 Task: Send an email with the signature Autumn Baker with the subject 'Vacation request' and the message 'Please let me know if you have any questions or concerns.' from softage.1@softage.net to softage.8@softage.net,  softage.1@softage.net and softage.9@softage.net with CC to softage.10@softage.net with an attached document Marketing_strategy.pptx
Action: Key pressed n
Screenshot: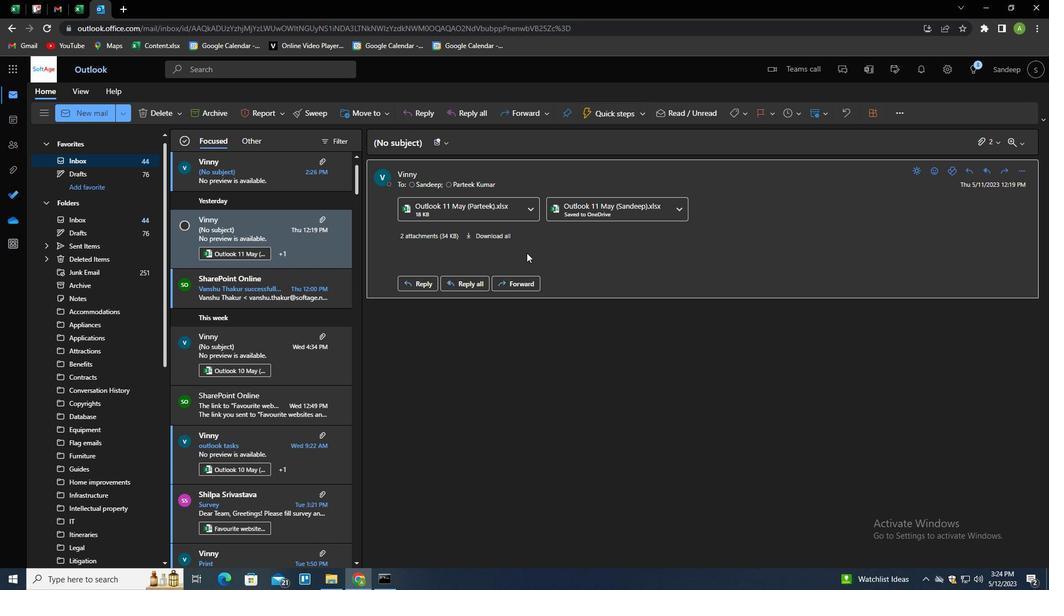 
Action: Mouse moved to (733, 115)
Screenshot: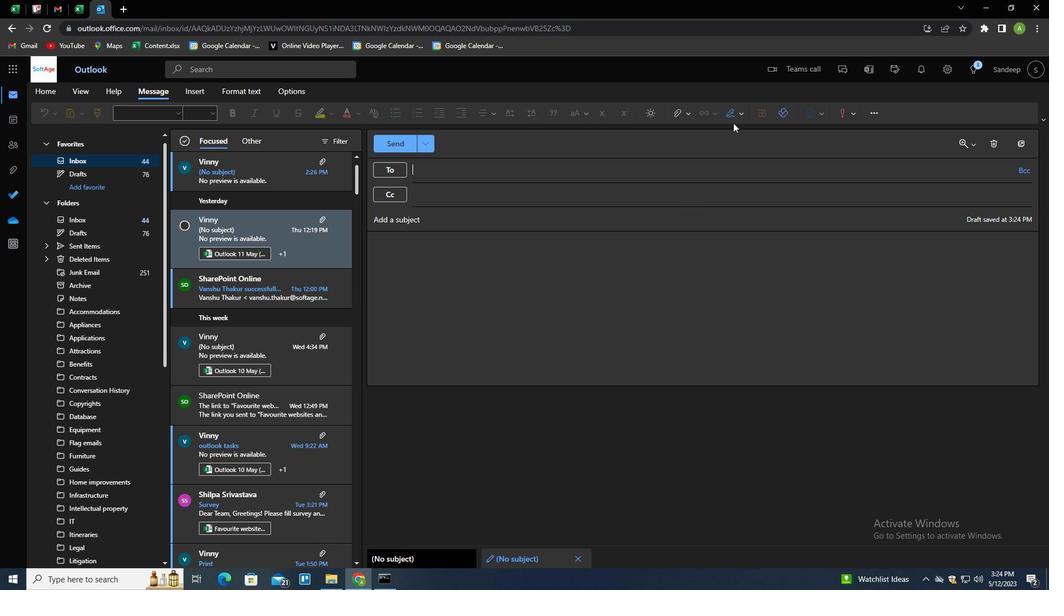 
Action: Mouse pressed left at (733, 115)
Screenshot: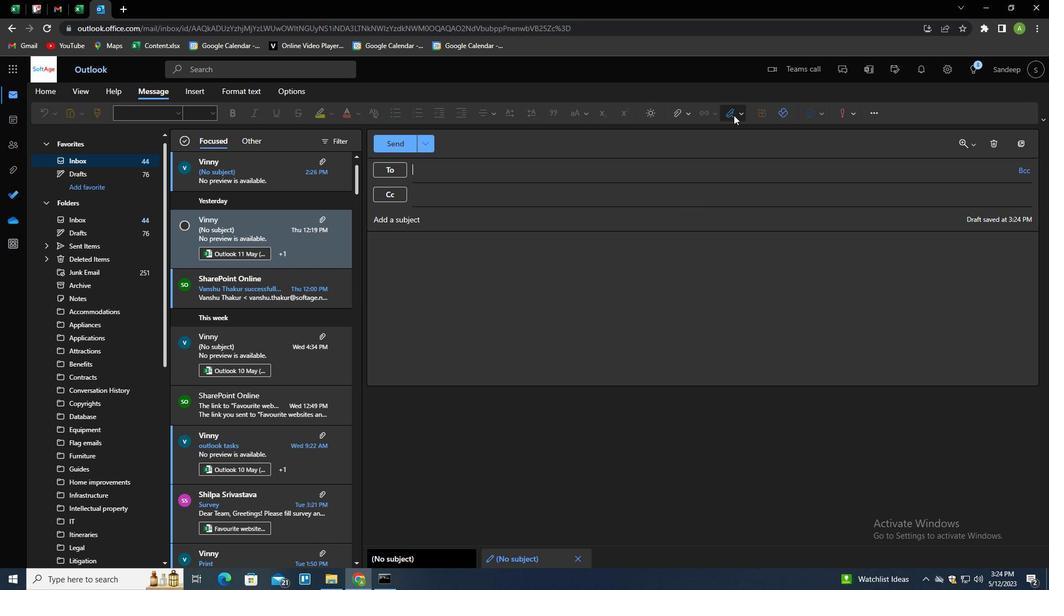 
Action: Mouse moved to (728, 155)
Screenshot: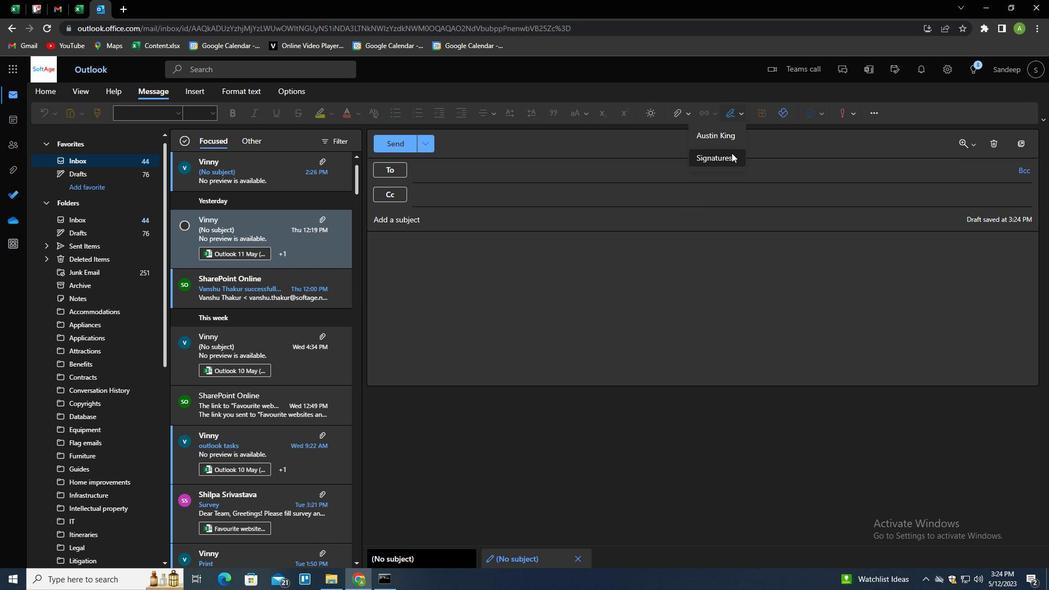 
Action: Mouse pressed left at (728, 155)
Screenshot: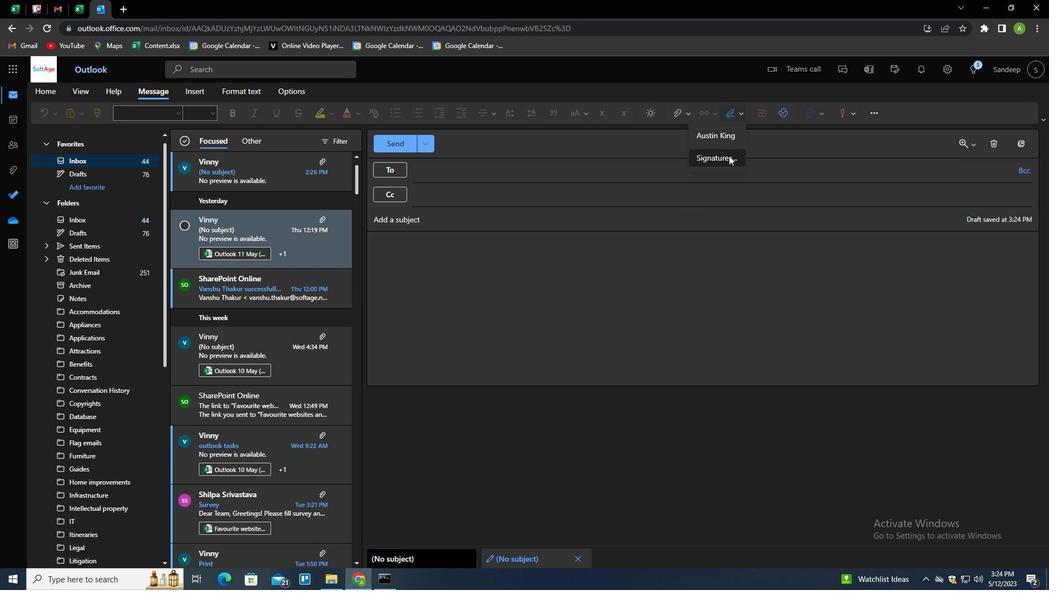 
Action: Mouse moved to (737, 197)
Screenshot: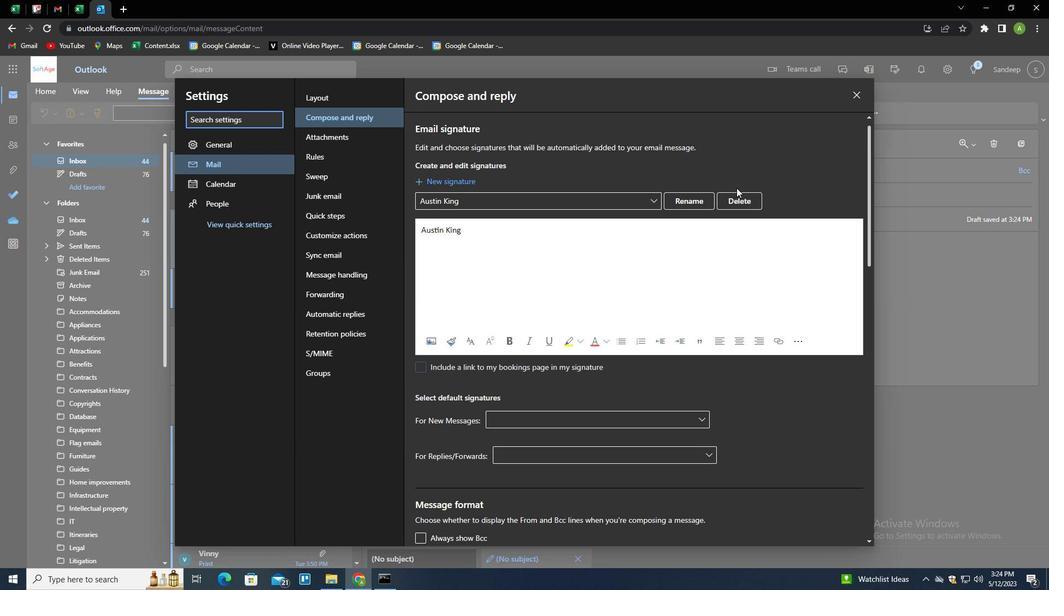 
Action: Mouse pressed left at (737, 197)
Screenshot: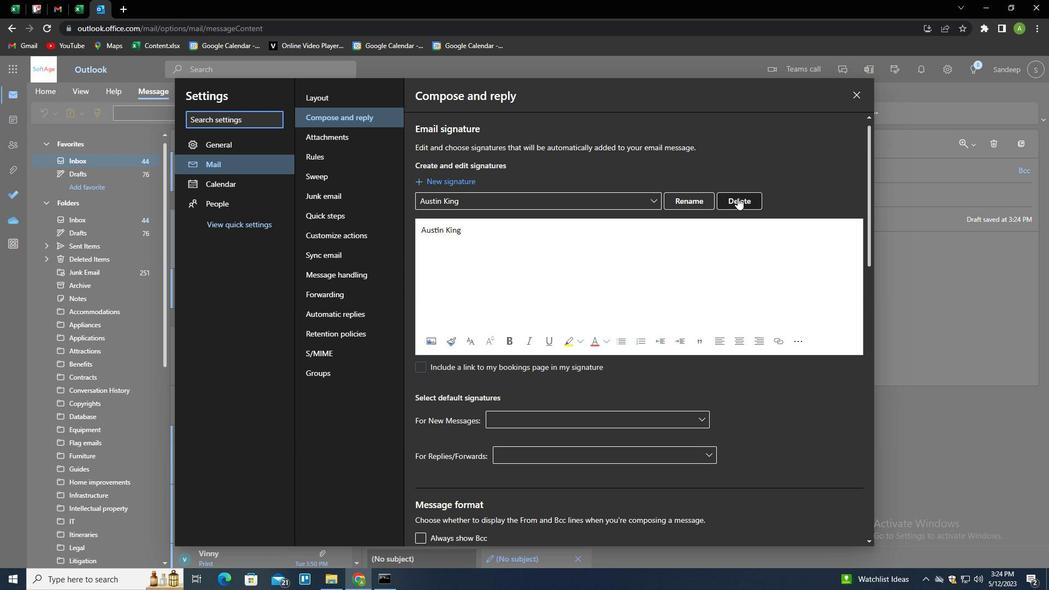 
Action: Mouse moved to (731, 199)
Screenshot: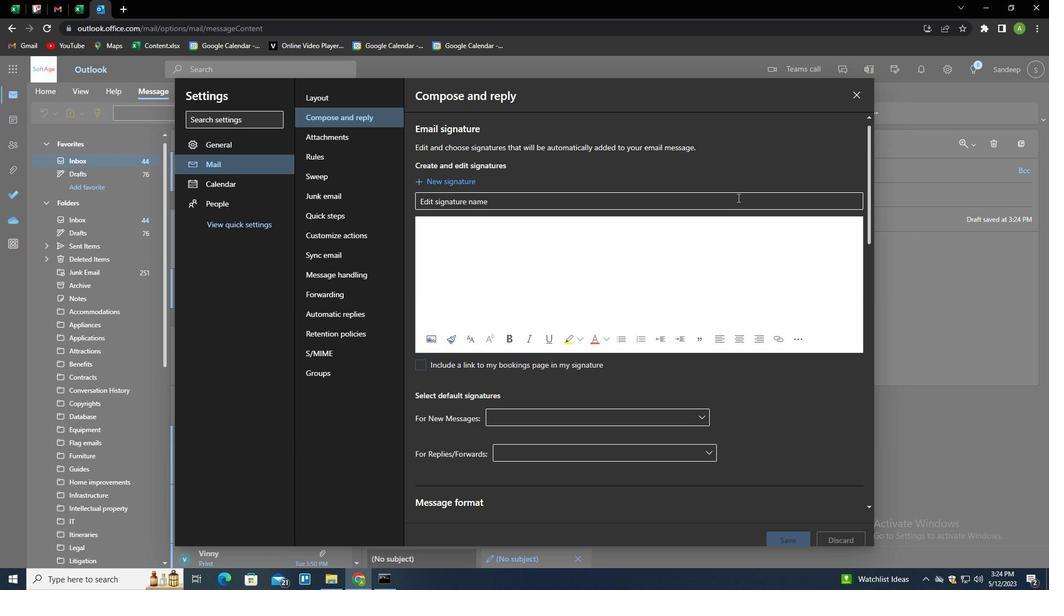 
Action: Mouse pressed left at (731, 199)
Screenshot: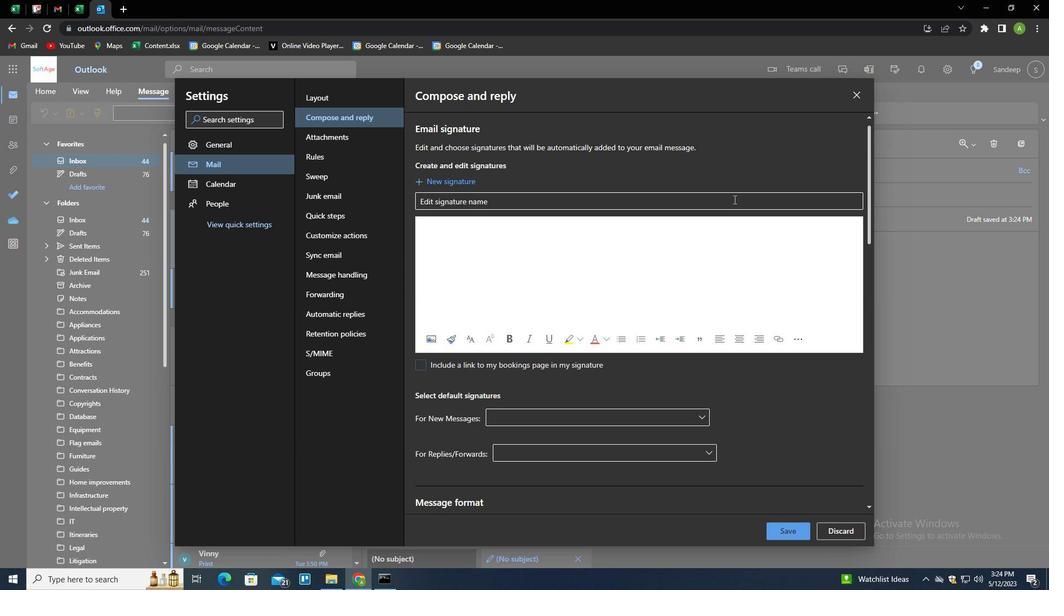 
Action: Key pressed <Key.shift>AUTUMN<Key.space><Key.shift><Key.shift><Key.shift><Key.shift>BAKER<Key.tab><Key.shift>AUTUMN<Key.space><Key.shift>BAKER
Screenshot: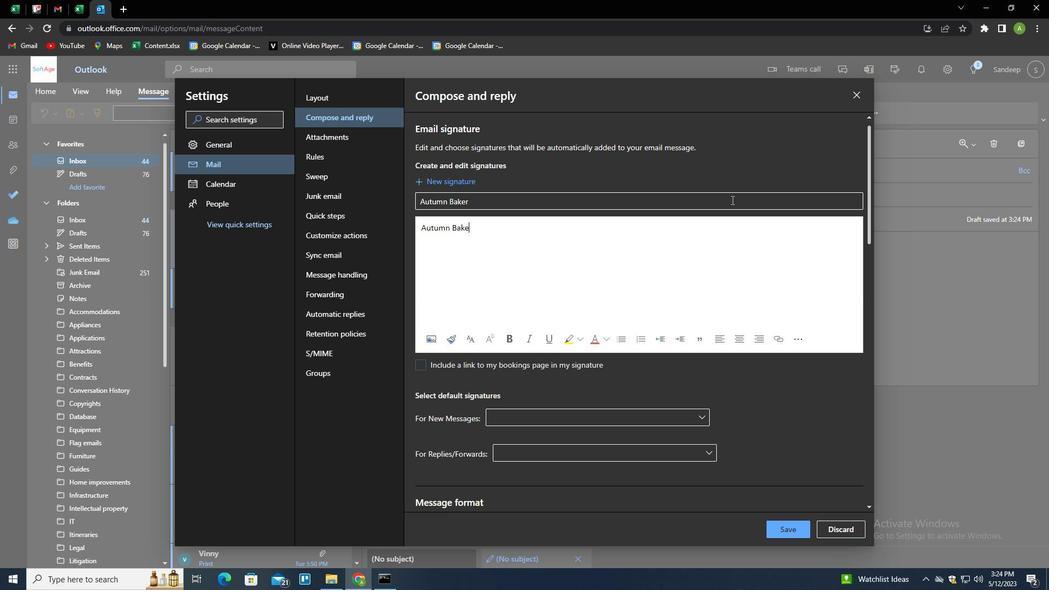 
Action: Mouse moved to (790, 525)
Screenshot: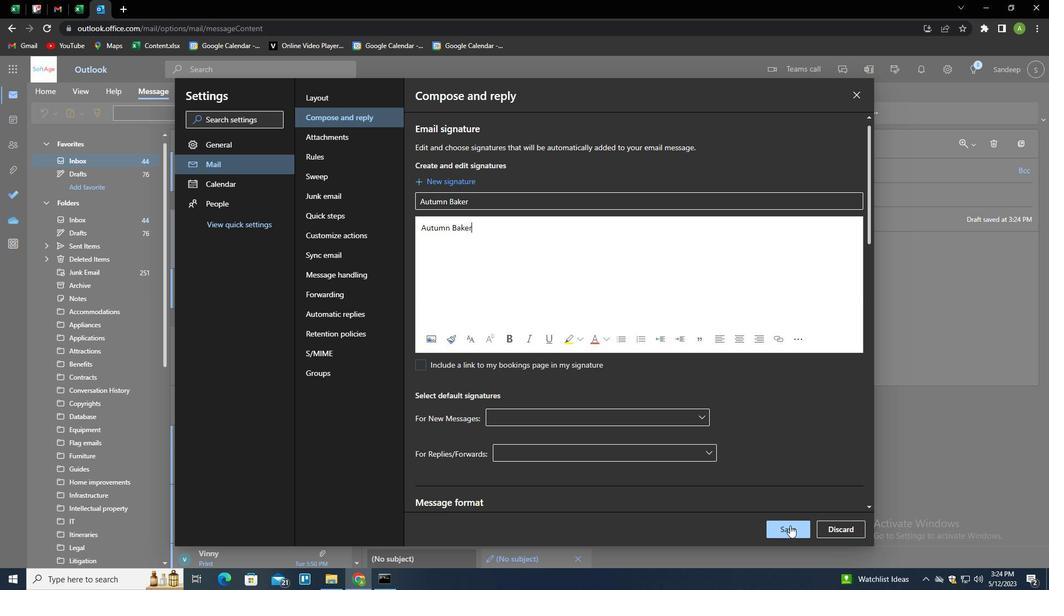 
Action: Mouse pressed left at (790, 525)
Screenshot: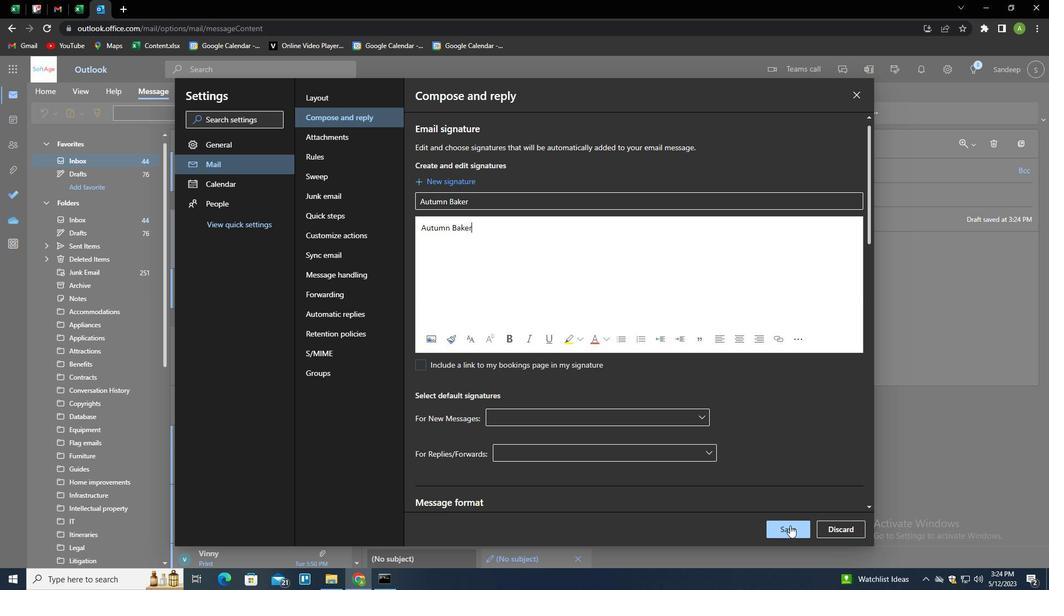 
Action: Mouse moved to (912, 307)
Screenshot: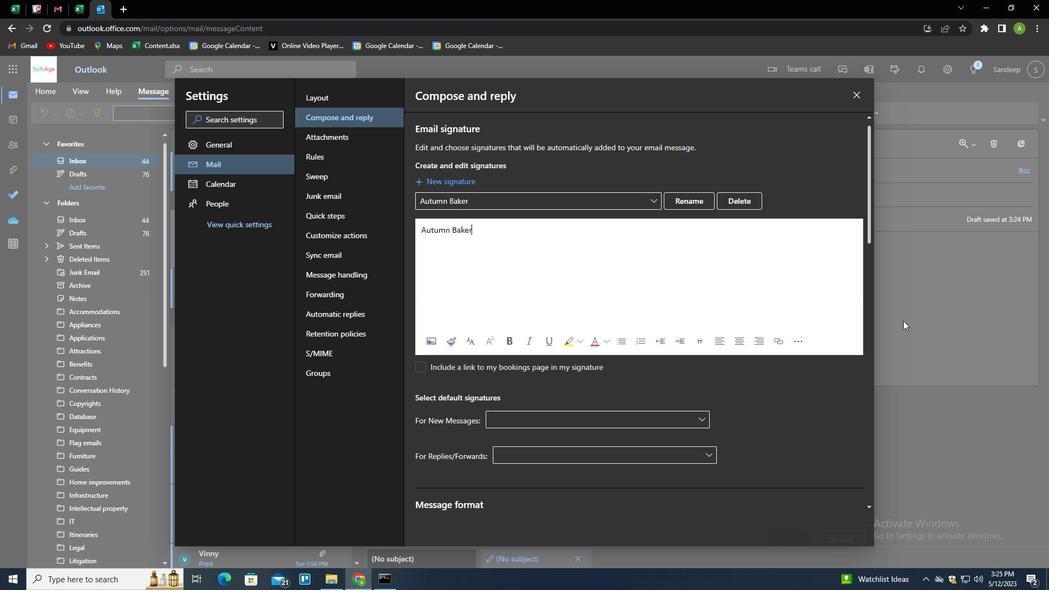 
Action: Mouse pressed left at (912, 307)
Screenshot: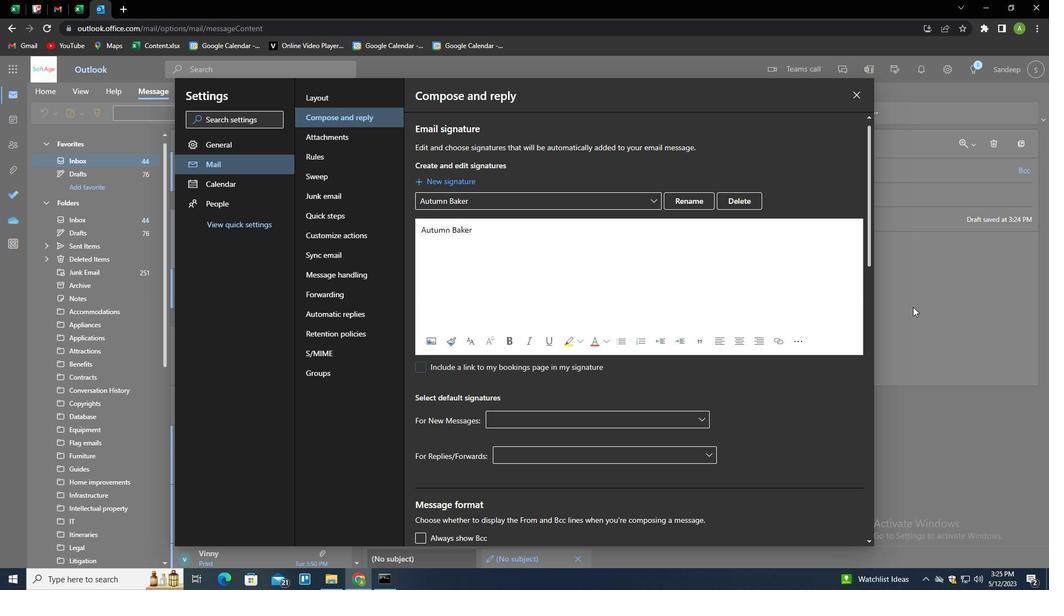 
Action: Mouse moved to (739, 114)
Screenshot: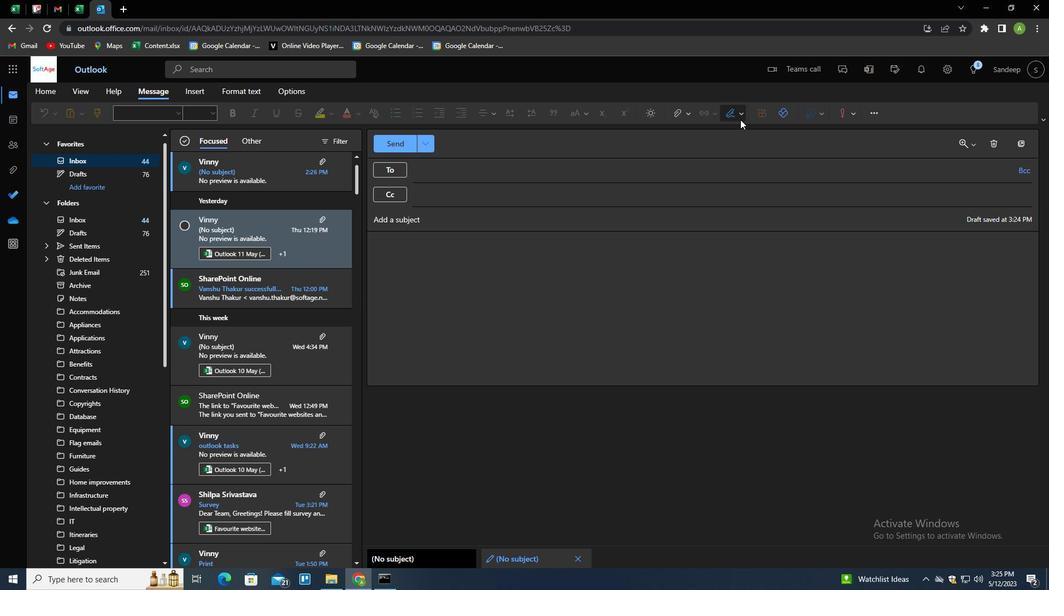 
Action: Mouse pressed left at (739, 114)
Screenshot: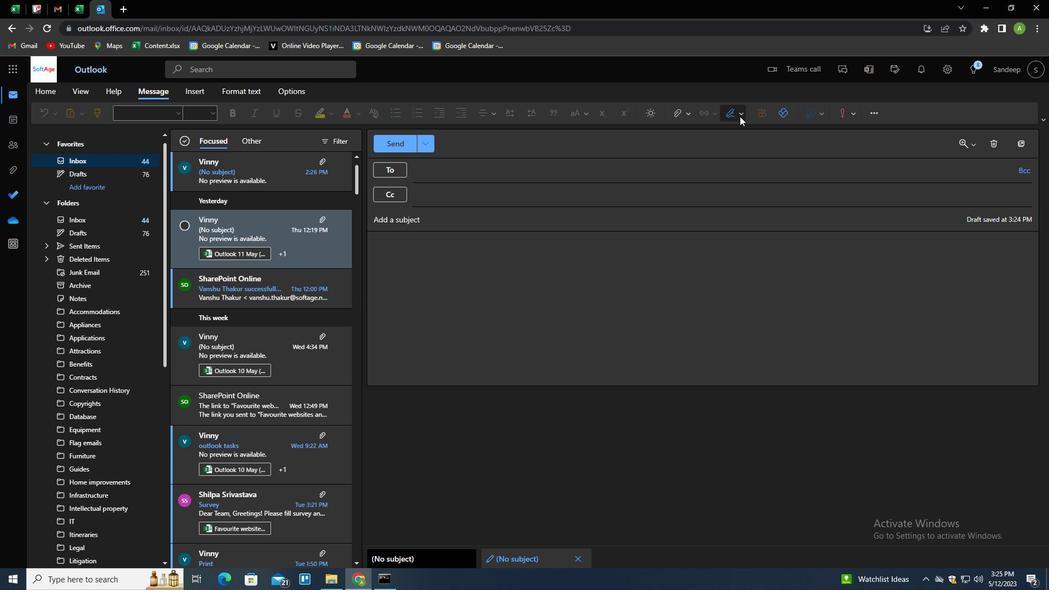 
Action: Mouse moved to (733, 134)
Screenshot: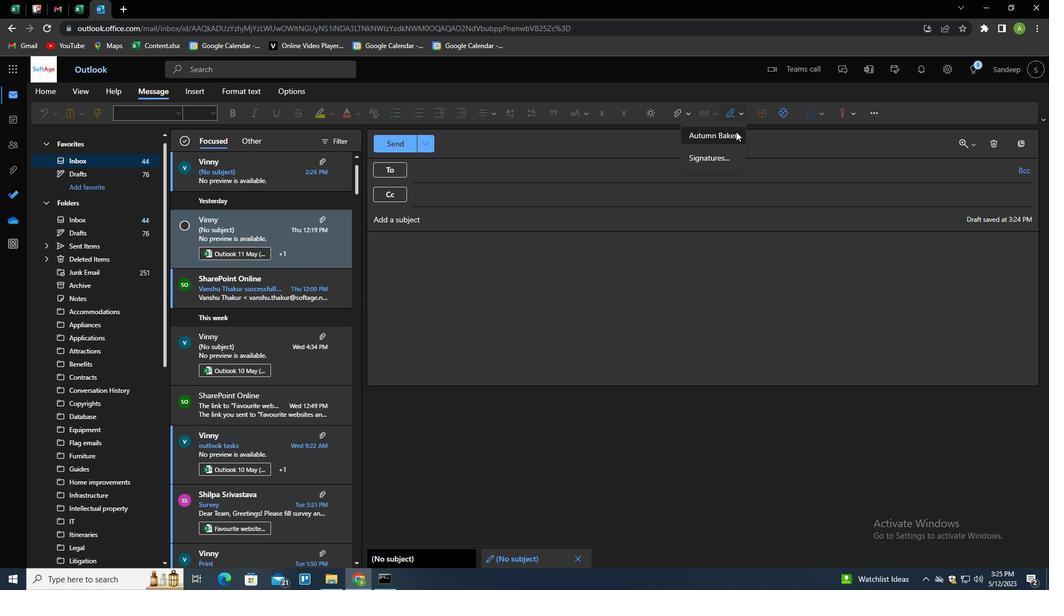 
Action: Mouse pressed left at (733, 134)
Screenshot: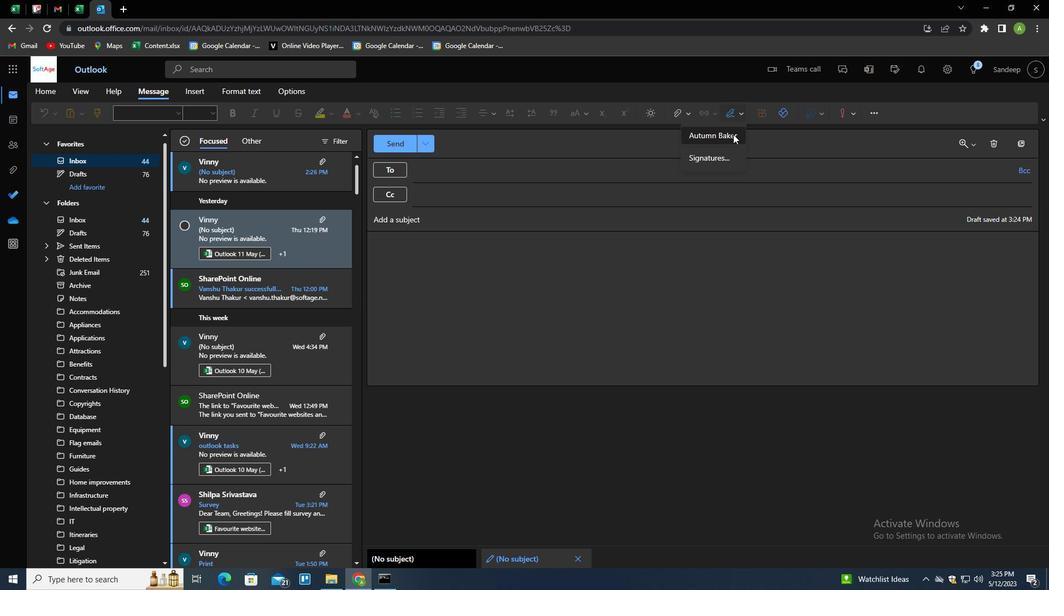 
Action: Mouse moved to (540, 226)
Screenshot: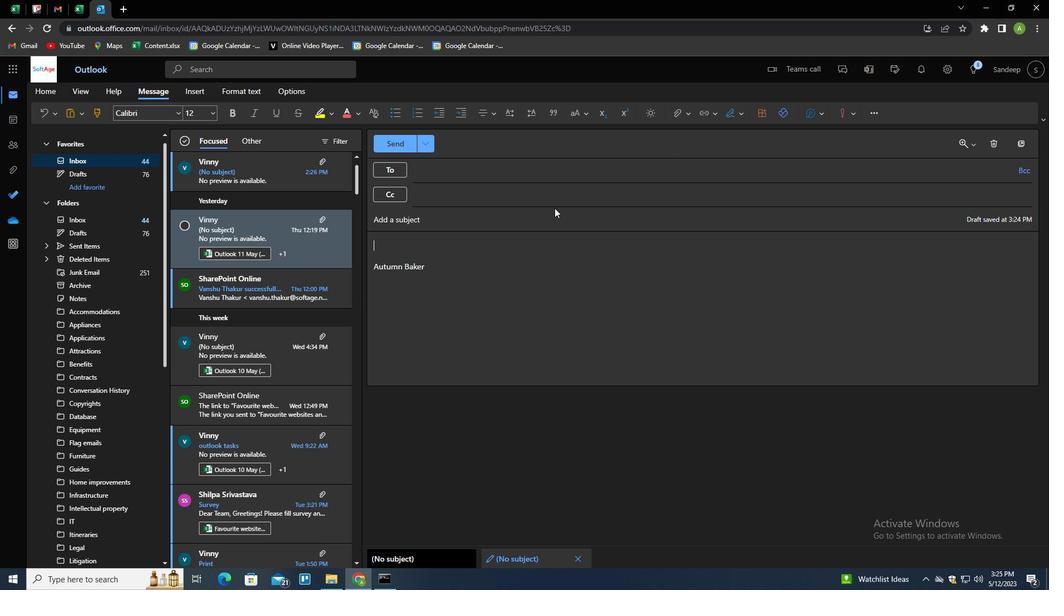 
Action: Mouse pressed left at (540, 226)
Screenshot: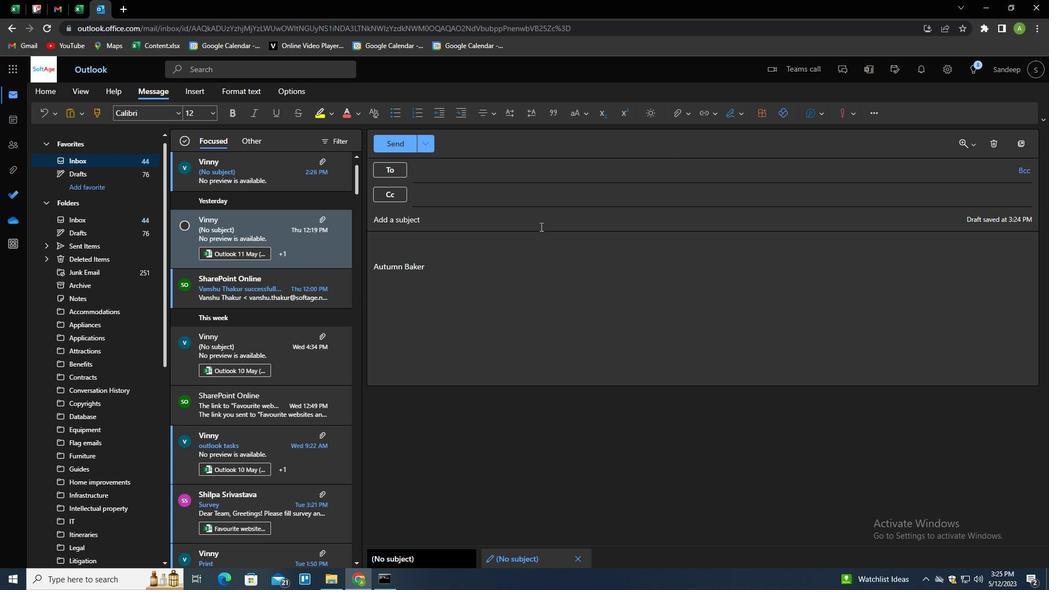 
Action: Key pressed <Key.shift>VACATION<Key.space>REQUEST<Key.tab><Key.shift>PLEASE<Key.space>LET<Key.space>ME<Key.space>KNOW<Key.space>IF<Key.space>YOU<Key.space>HAVE<Key.space>ANY<Key.space>QUESTIONS<Key.space>OR<Key.space>CONCERNS.
Screenshot: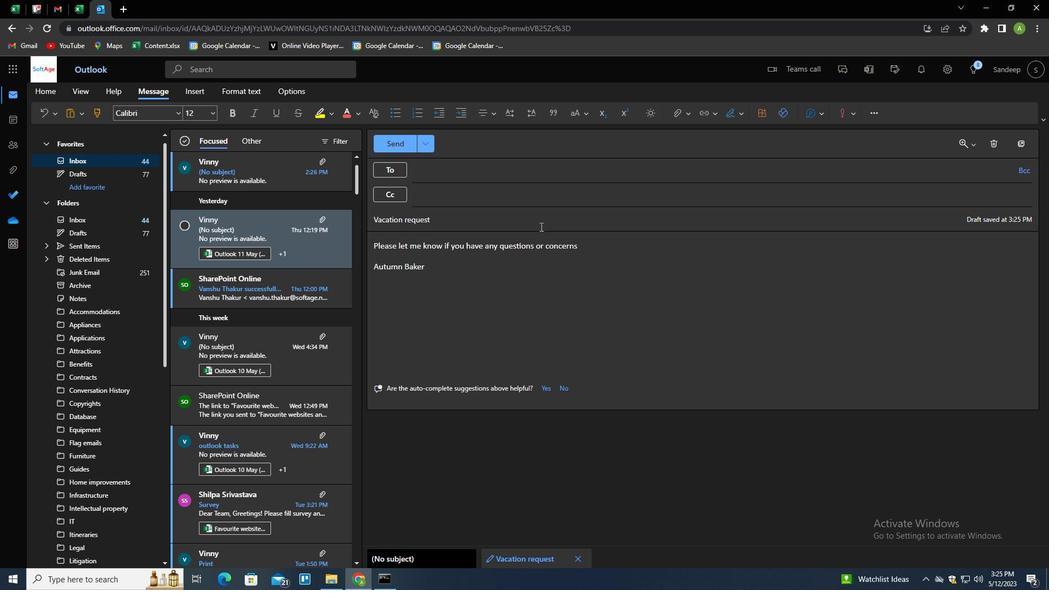 
Action: Mouse moved to (485, 173)
Screenshot: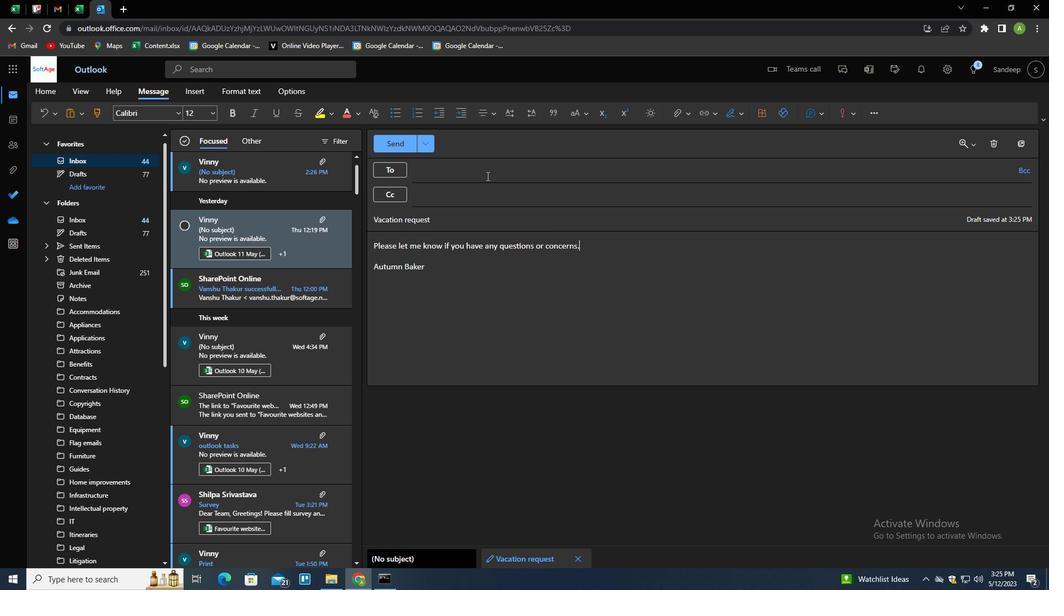 
Action: Mouse pressed left at (485, 173)
Screenshot: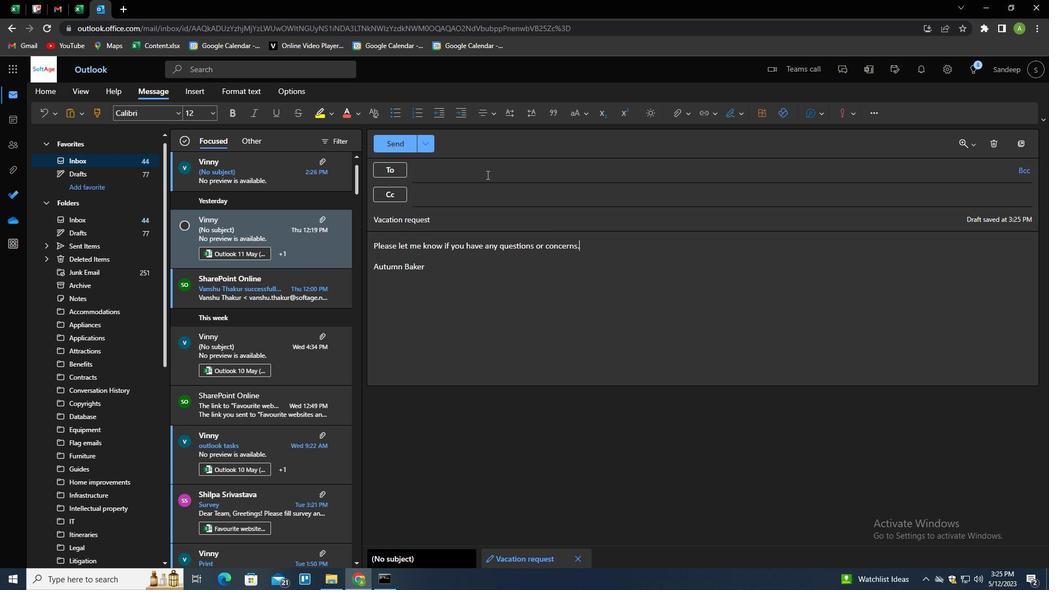 
Action: Key pressed SOFTAGE.8<Key.shift><Key.shift><Key.shift><Key.shift><Key.shift><Key.shift><Key.shift><Key.shift><Key.shift><Key.shift><Key.shift><Key.shift><Key.shift><Key.shift><Key.shift><Key.shift>@SOFTAGE.NET<Key.enter>SOFTAGE.1<Key.shift>@SOFTAGE.COM<Key.enter><Key.backspace>SOFTAGE.1<Key.shift>@SOFTAGE.NET<Key.enter>SOFTAGE.9<Key.shift>@SOFTAGE.C<Key.backspace>NET<Key.enter>
Screenshot: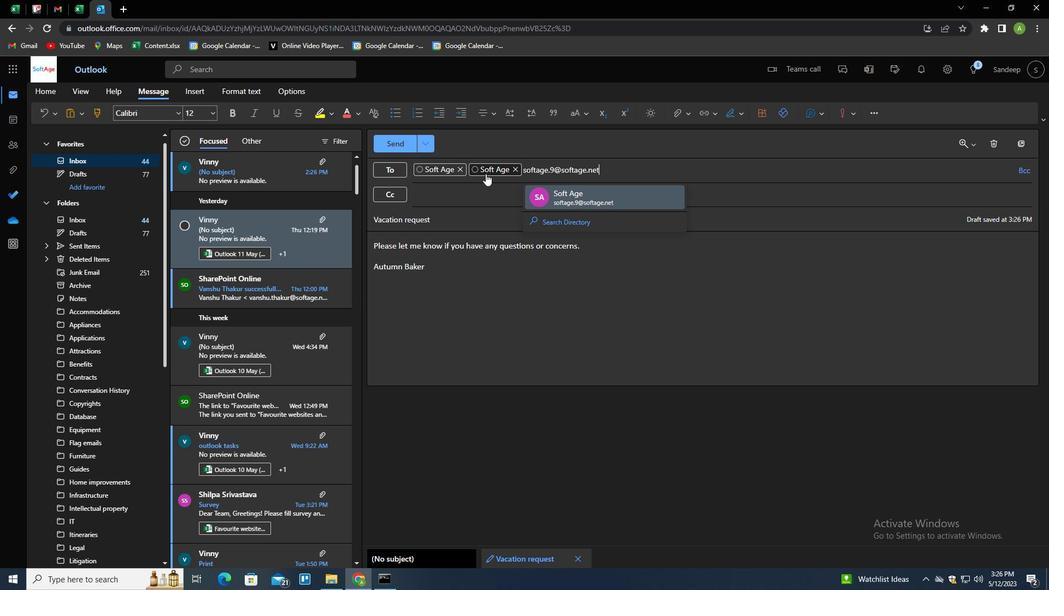
Action: Mouse moved to (489, 195)
Screenshot: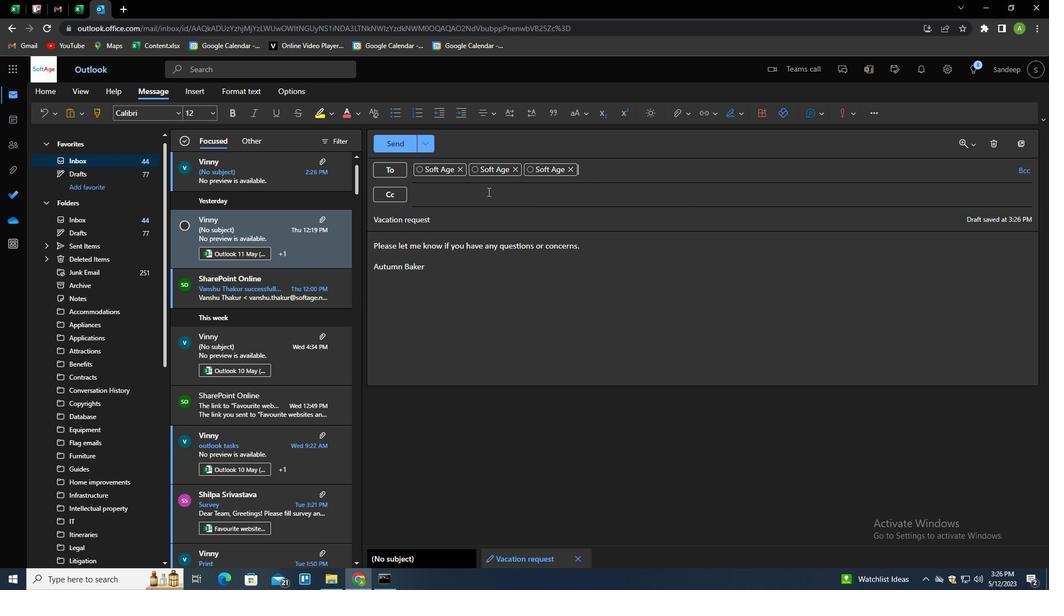
Action: Key pressed <Key.tab>SOFTAGE.10<Key.shift>@SOFTAGE.NET<Key.enter>
Screenshot: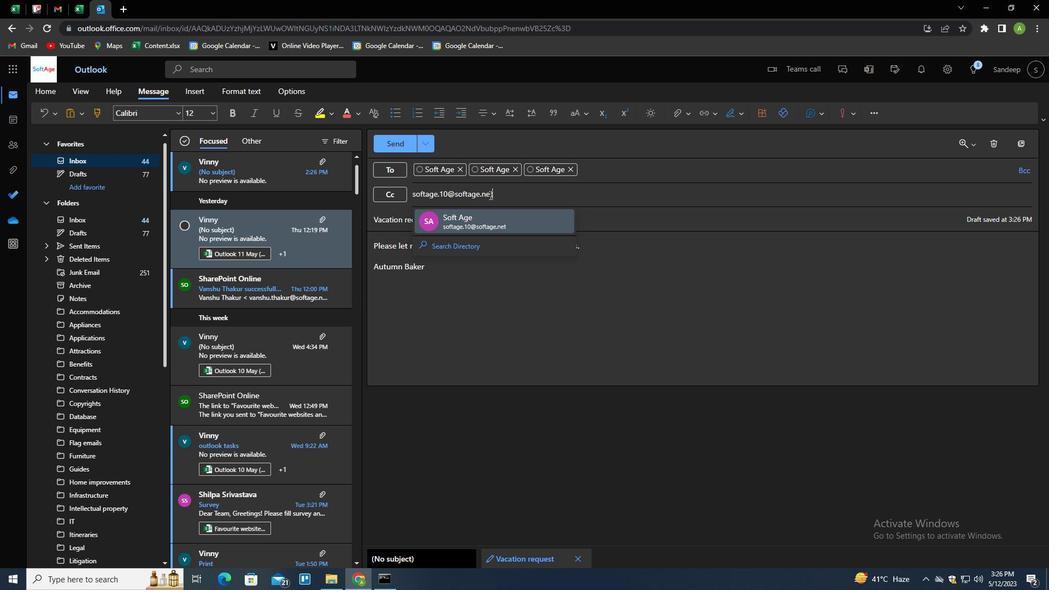 
Action: Mouse moved to (686, 114)
Screenshot: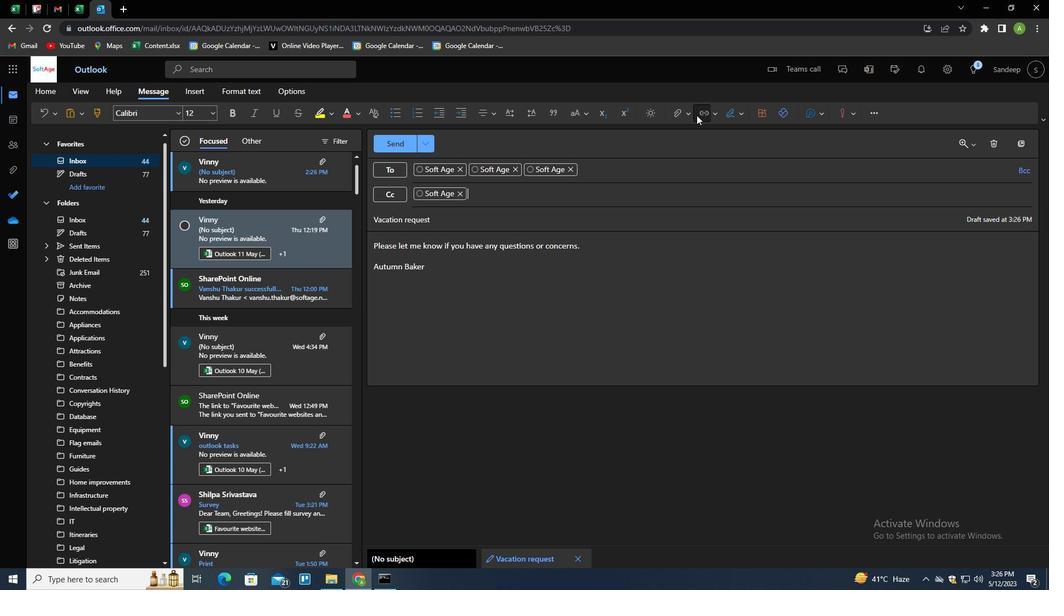 
Action: Mouse pressed left at (686, 114)
Screenshot: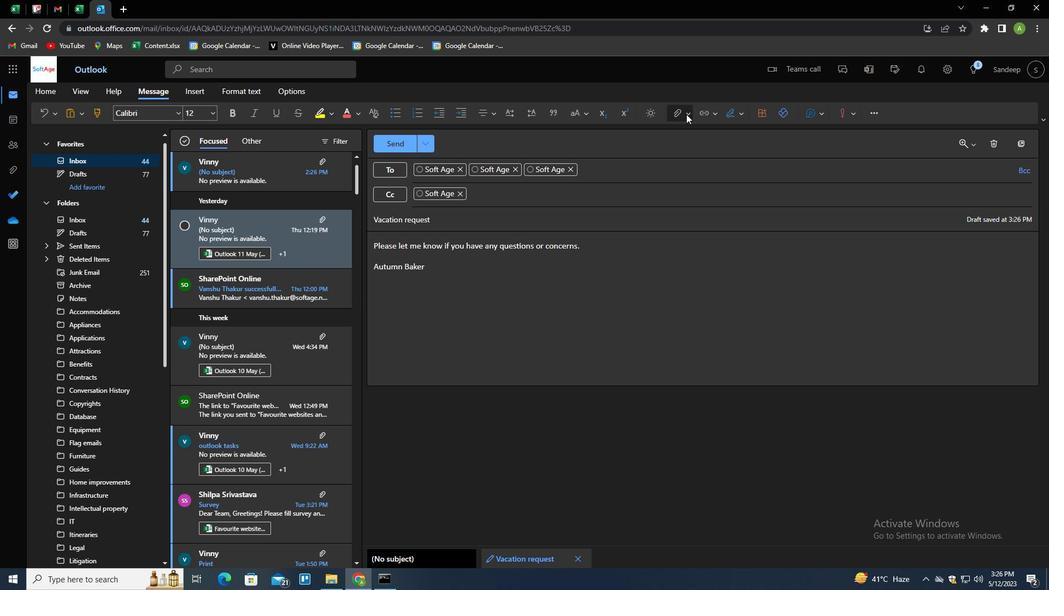 
Action: Mouse moved to (645, 137)
Screenshot: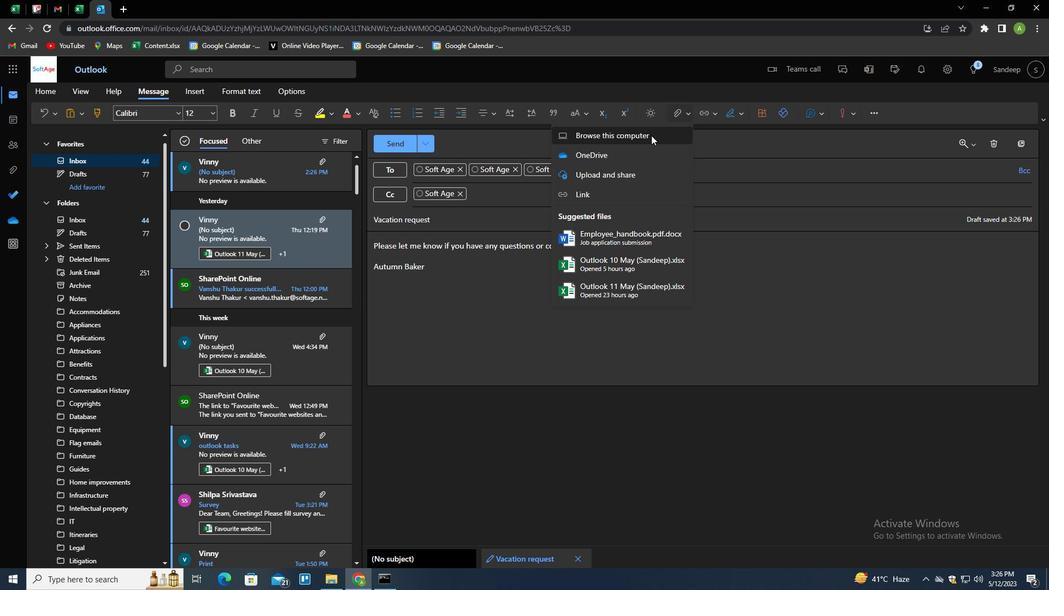 
Action: Mouse pressed left at (645, 137)
Screenshot: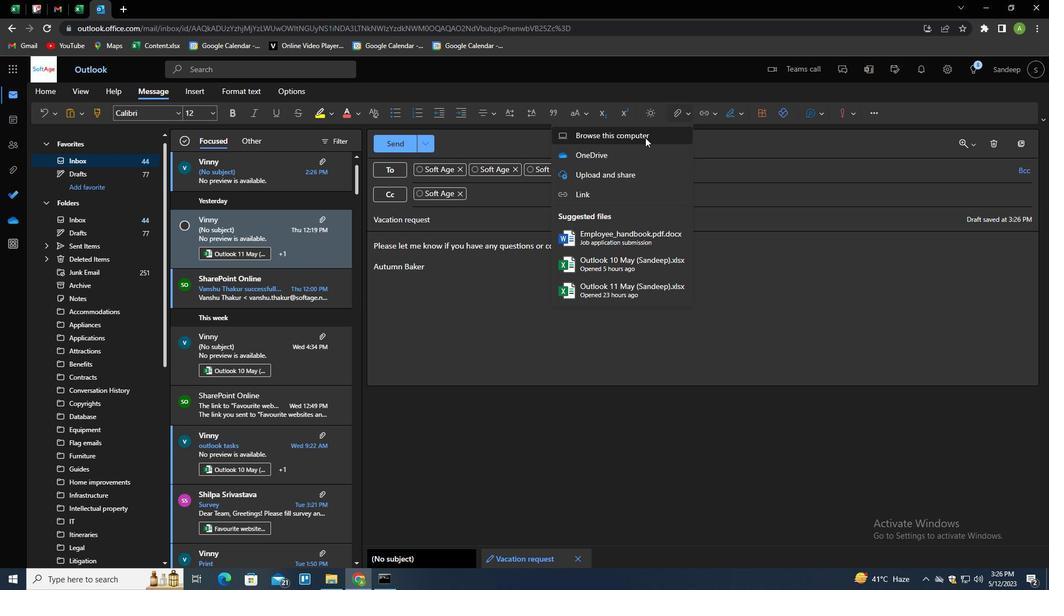 
Action: Mouse moved to (198, 138)
Screenshot: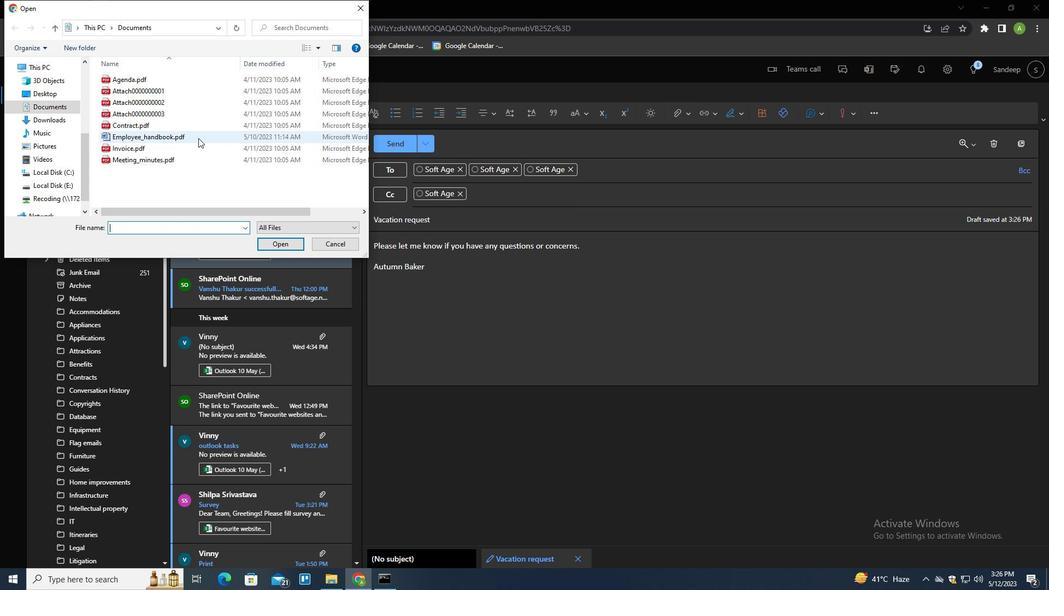 
Action: Mouse pressed left at (198, 138)
Screenshot: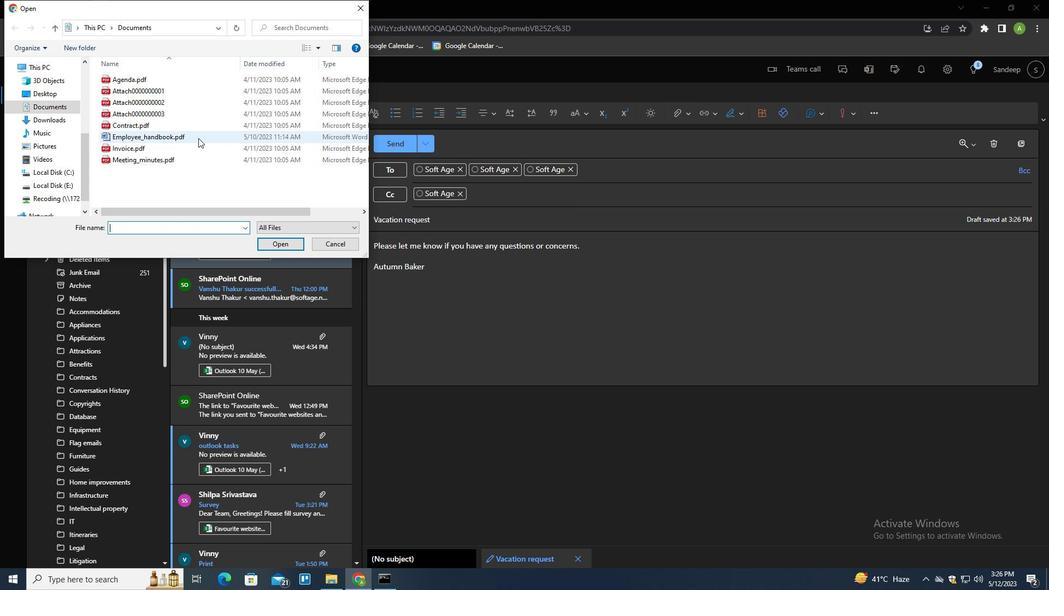 
Action: Mouse moved to (197, 138)
Screenshot: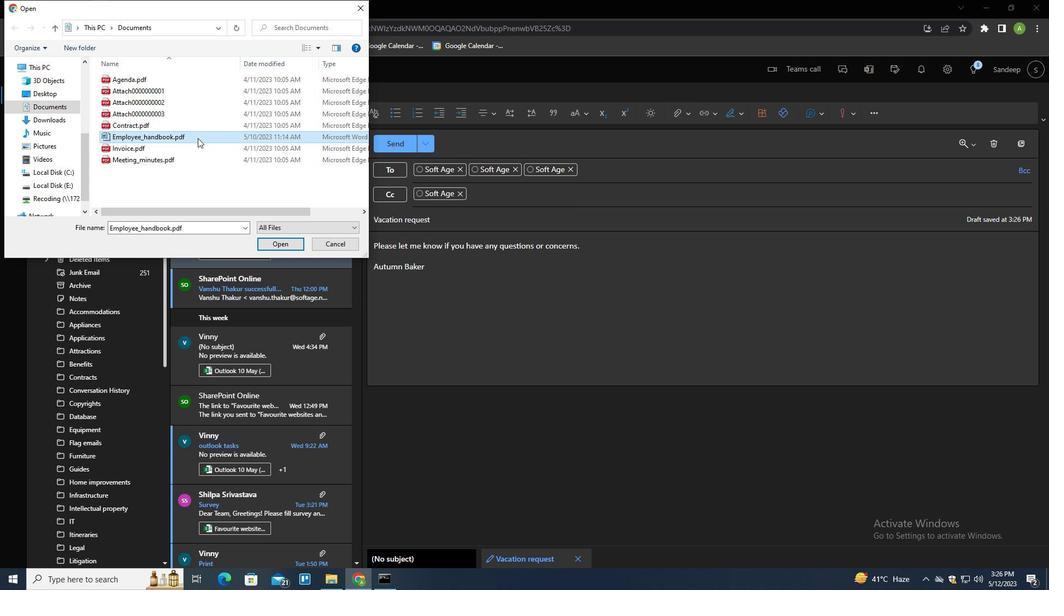 
Action: Key pressed <Key.f2><Key.shift>MARKETING<Key.shift>_STRATED<Key.backspace>GY.PPTX<Key.enter>
Screenshot: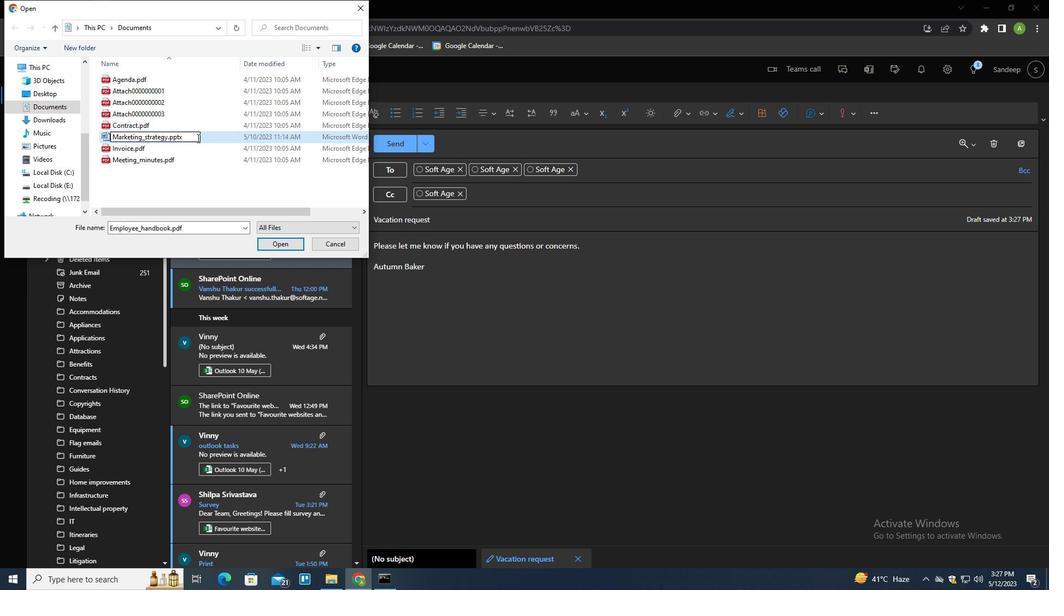 
Action: Mouse pressed left at (197, 138)
Screenshot: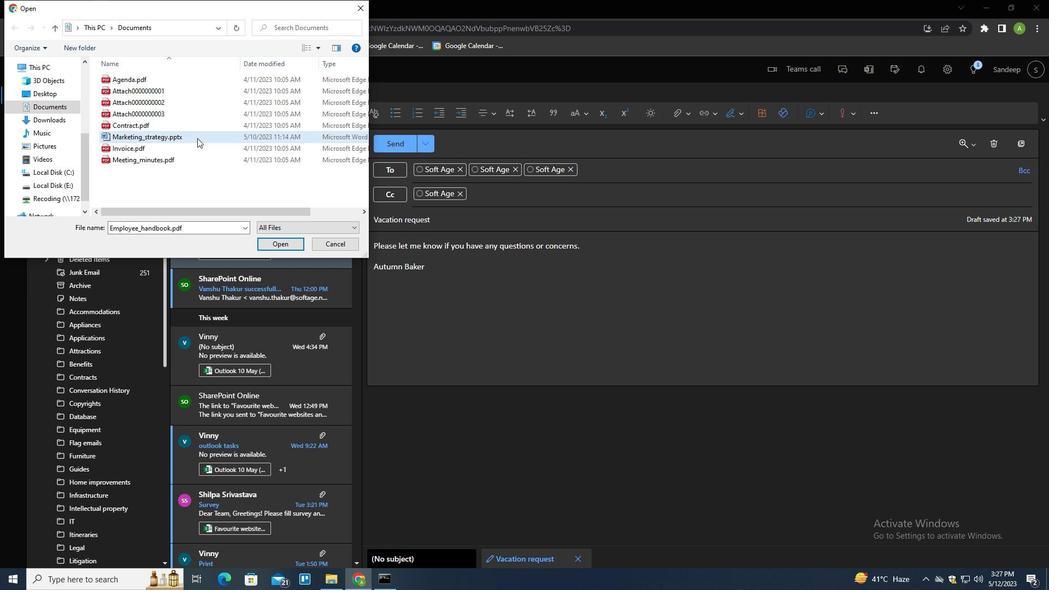 
Action: Mouse moved to (279, 243)
Screenshot: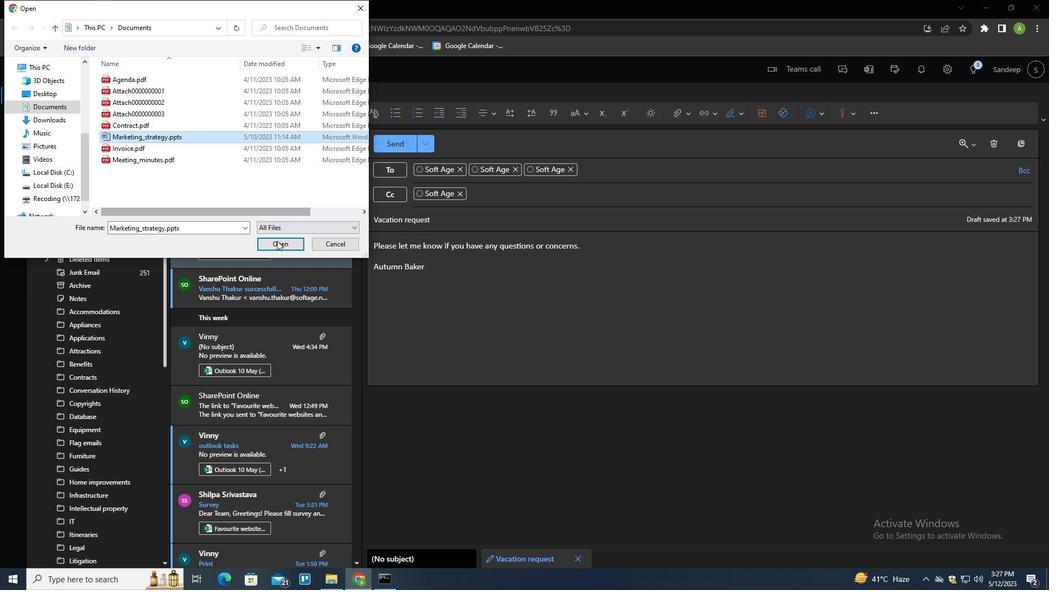 
Action: Mouse pressed left at (279, 243)
Screenshot: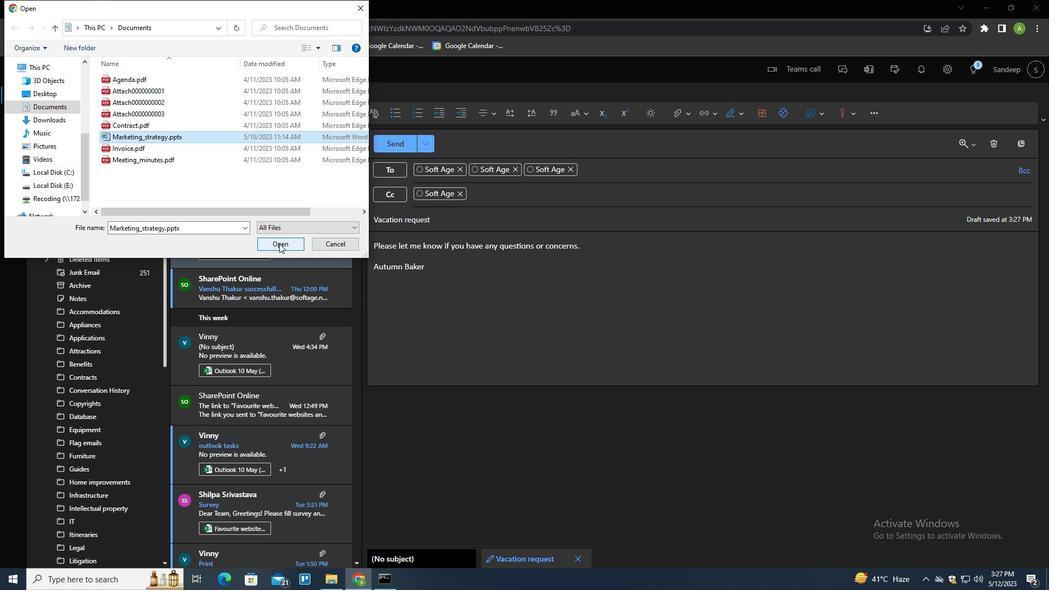 
Action: Mouse moved to (403, 147)
Screenshot: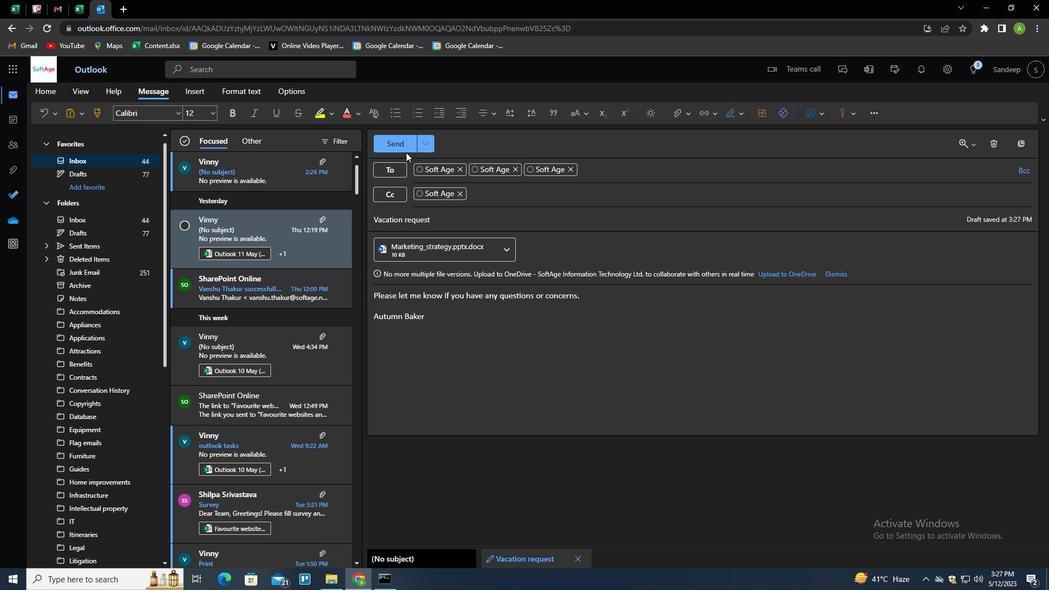 
Action: Mouse pressed left at (403, 147)
Screenshot: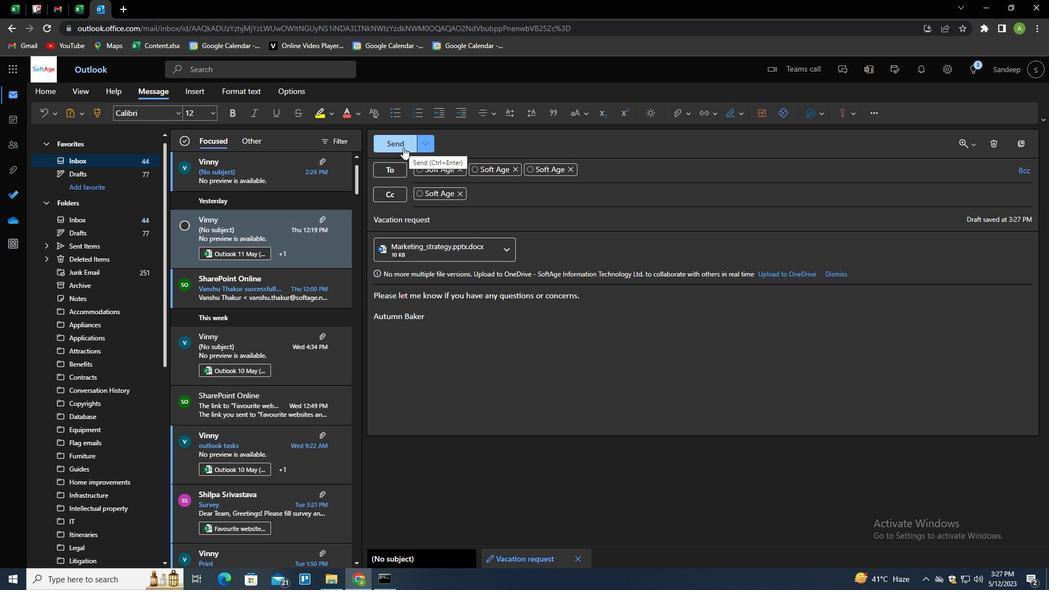 
